 Task: Reply to email with the signature Aiden Davis with the subject 'Meeting invitation' from softage.1@softage.net with the message 'Can you please provide more information about the recent company merger?'
Action: Mouse moved to (1058, 212)
Screenshot: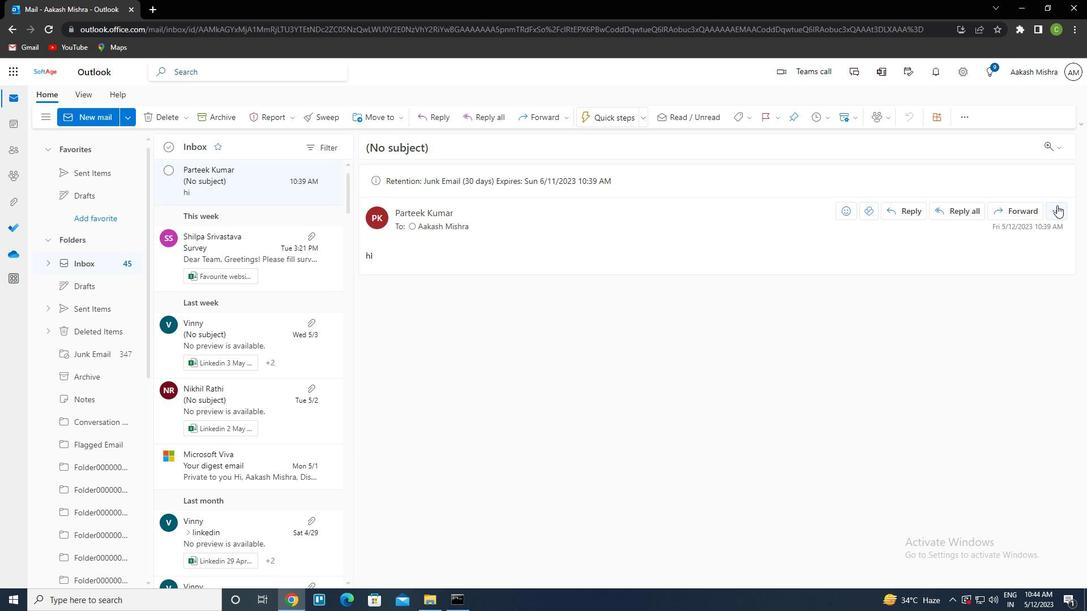 
Action: Mouse pressed left at (1058, 212)
Screenshot: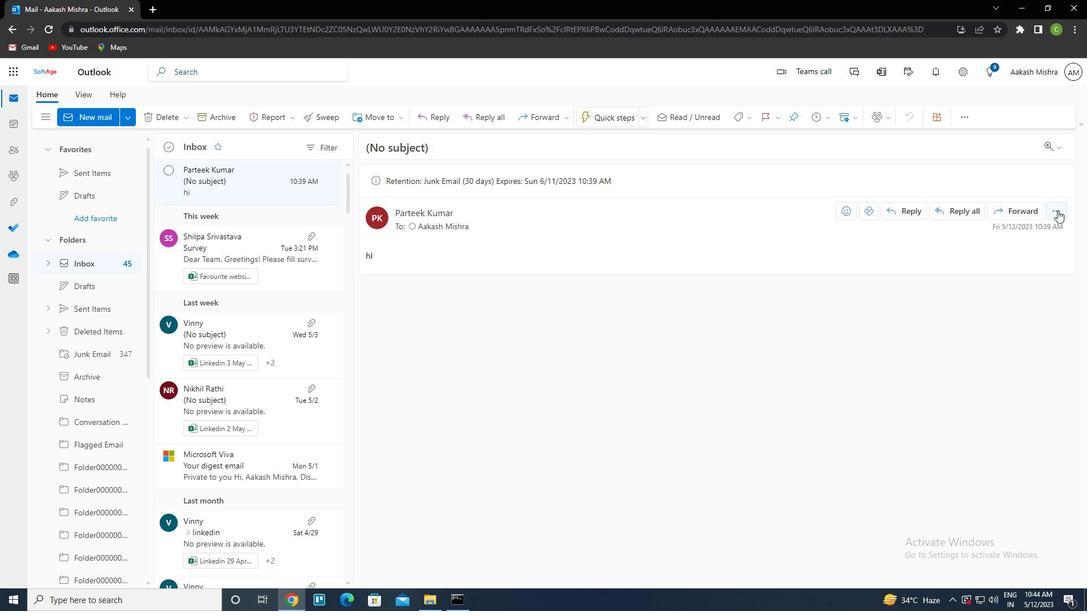
Action: Mouse moved to (973, 217)
Screenshot: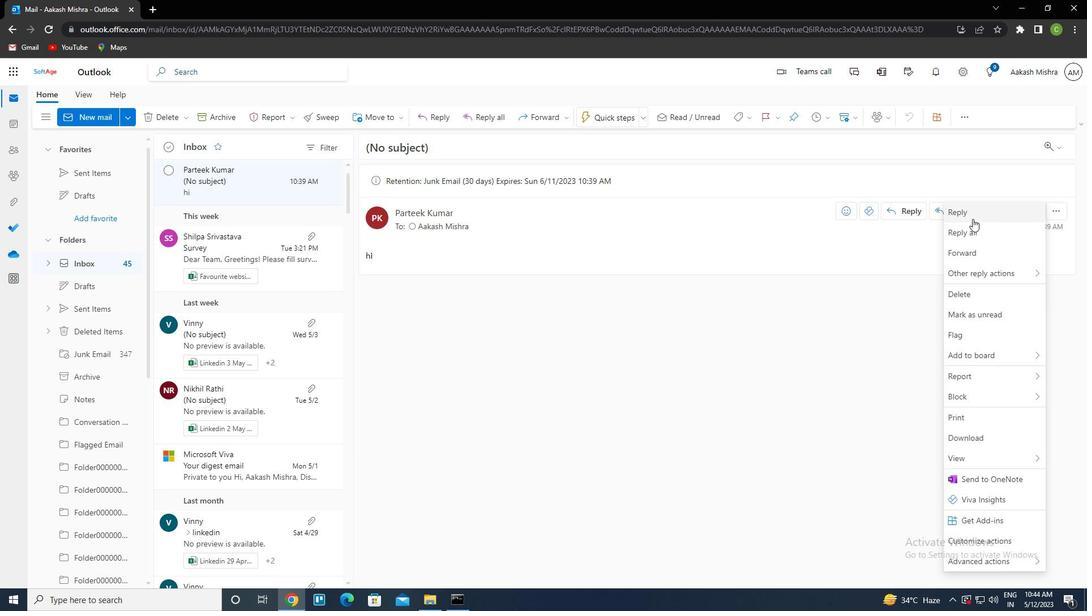 
Action: Mouse pressed left at (973, 217)
Screenshot: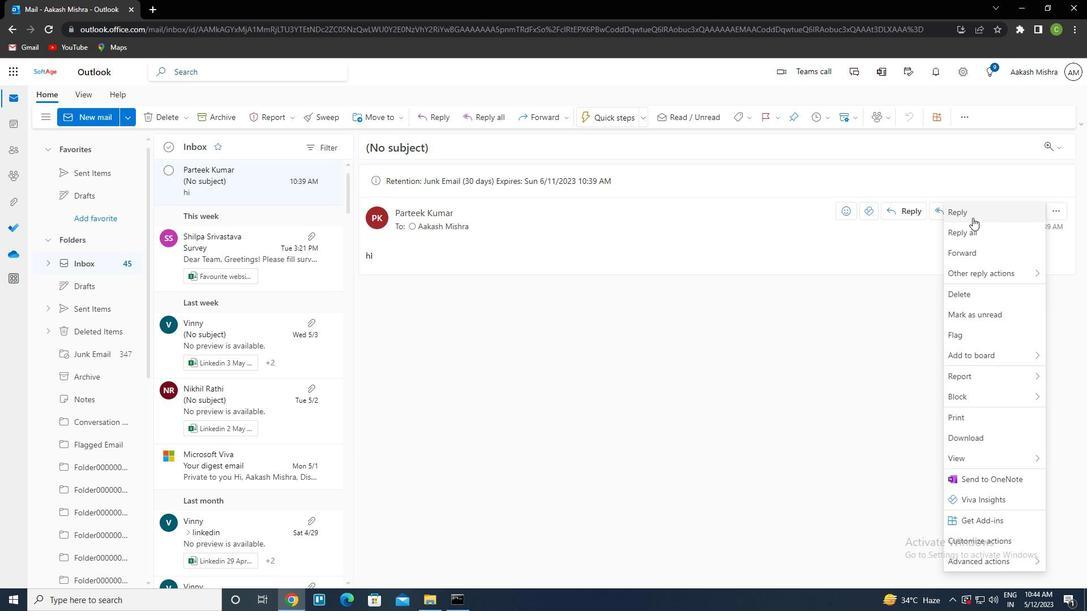 
Action: Mouse moved to (899, 211)
Screenshot: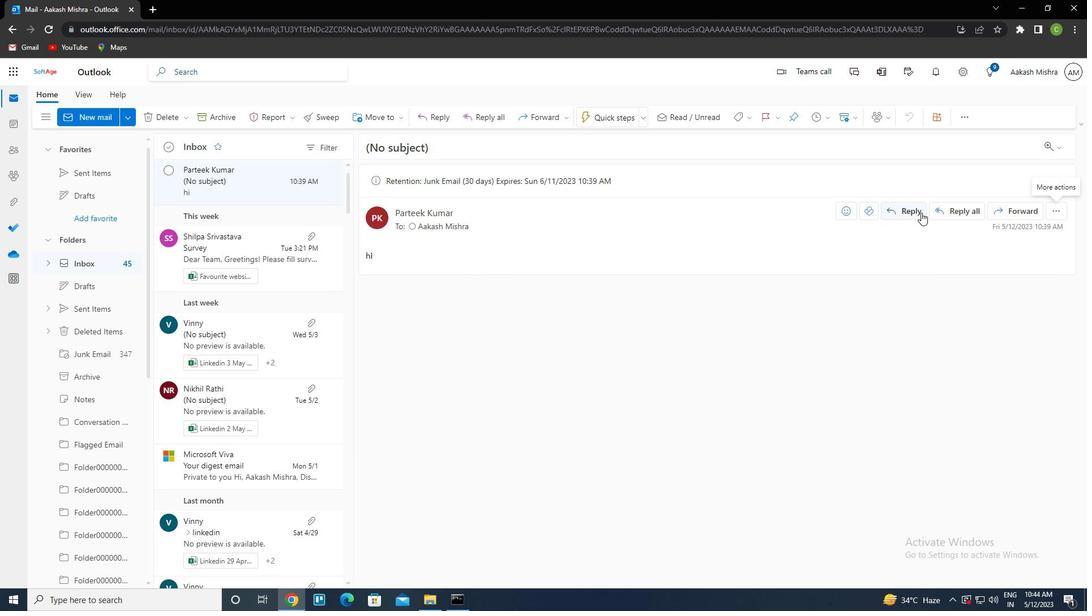 
Action: Mouse pressed left at (899, 211)
Screenshot: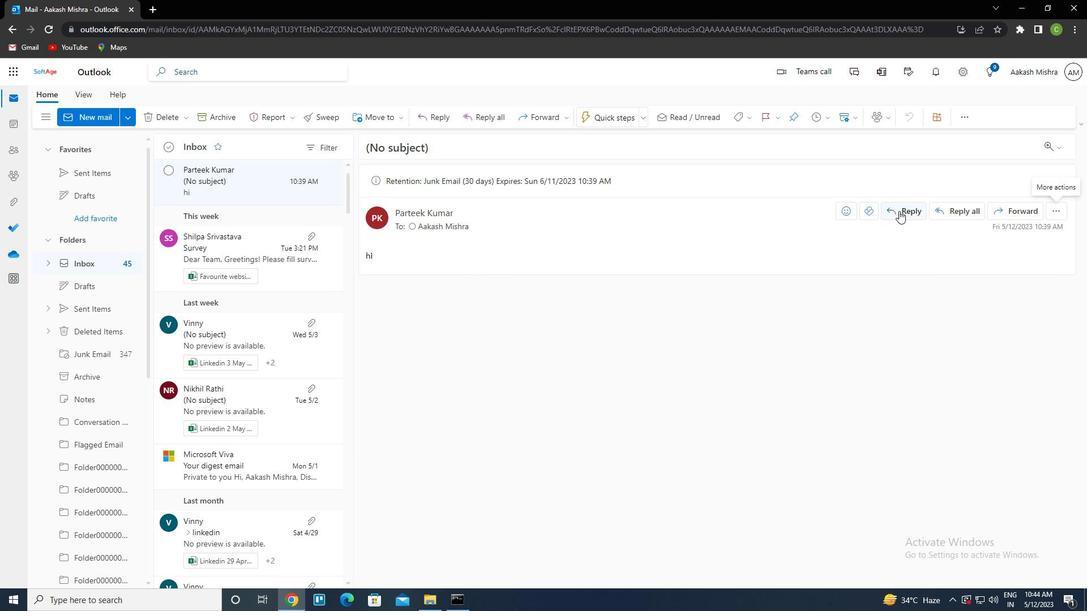 
Action: Mouse moved to (730, 117)
Screenshot: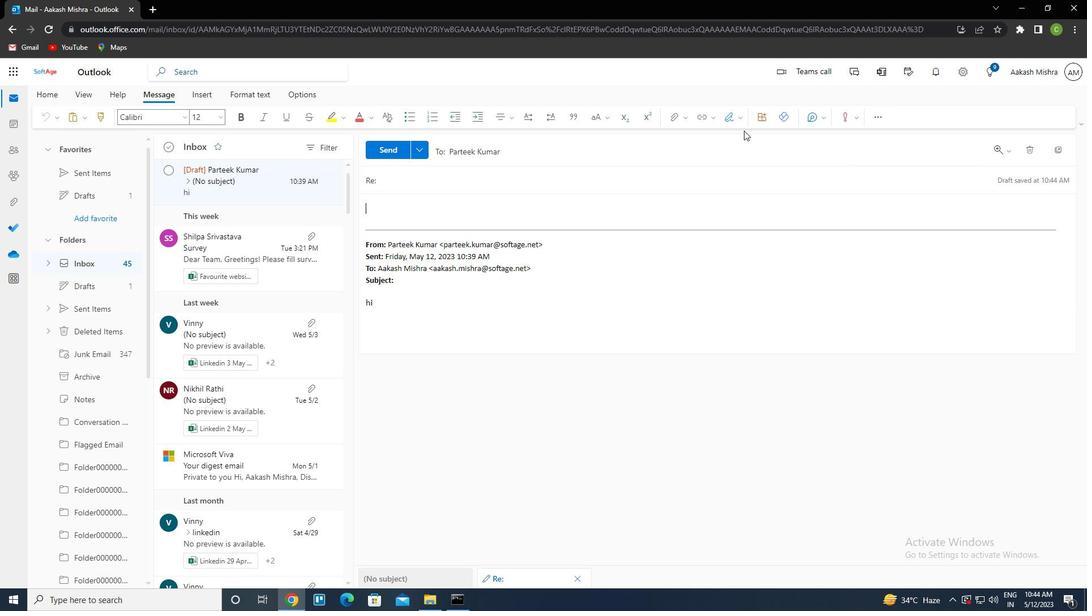 
Action: Mouse pressed left at (730, 117)
Screenshot: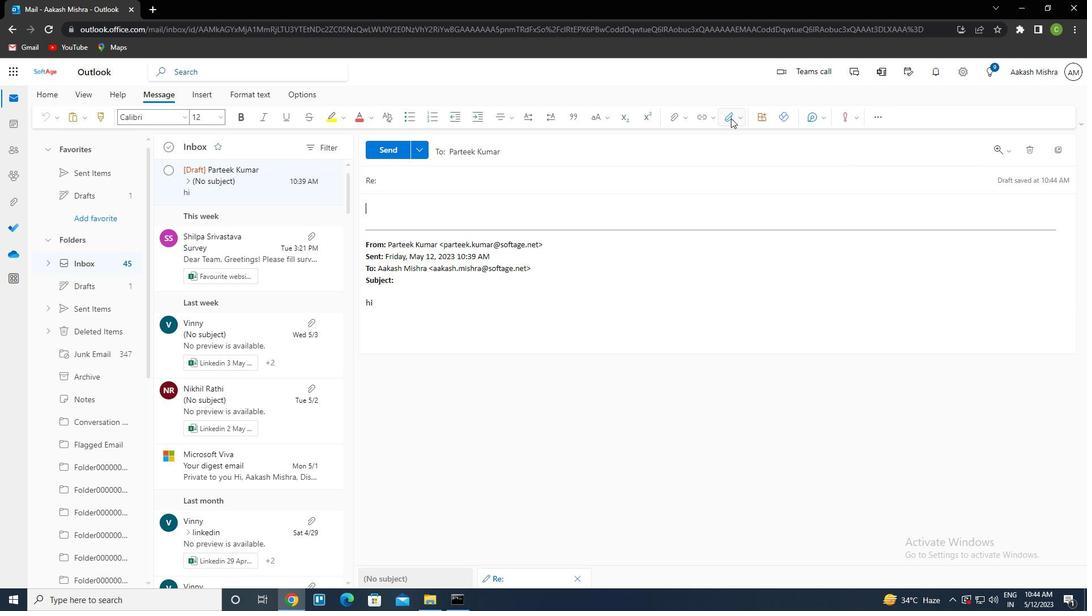 
Action: Mouse moved to (720, 141)
Screenshot: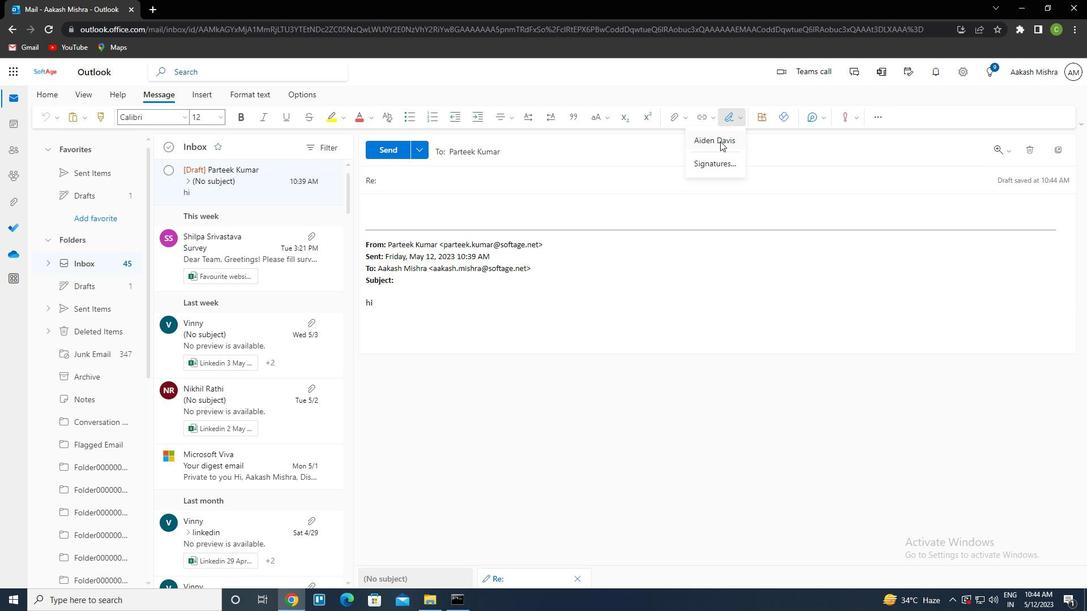 
Action: Mouse pressed left at (720, 141)
Screenshot: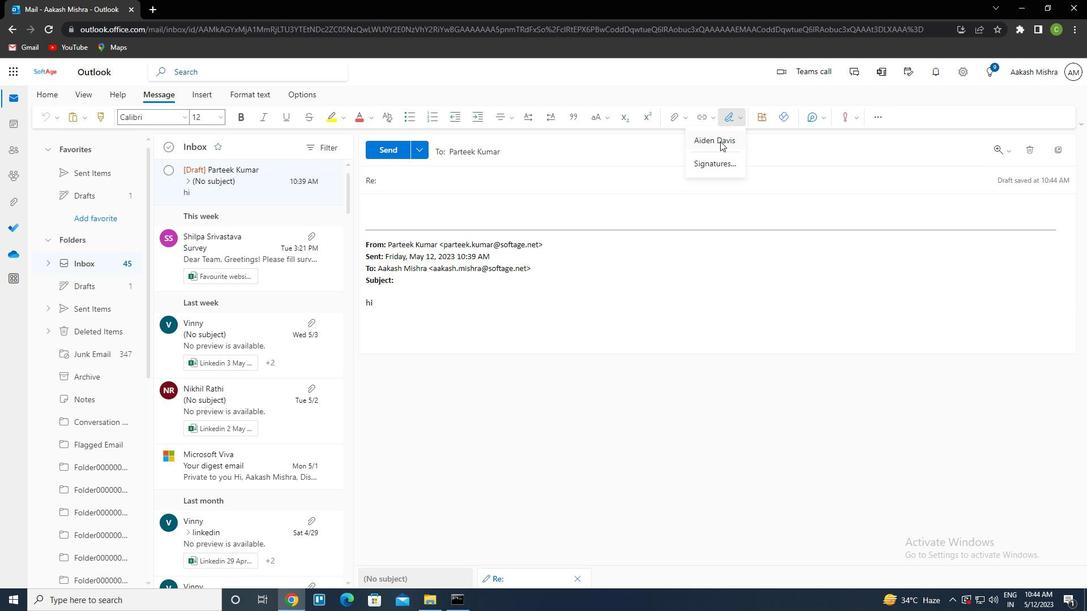 
Action: Mouse moved to (405, 182)
Screenshot: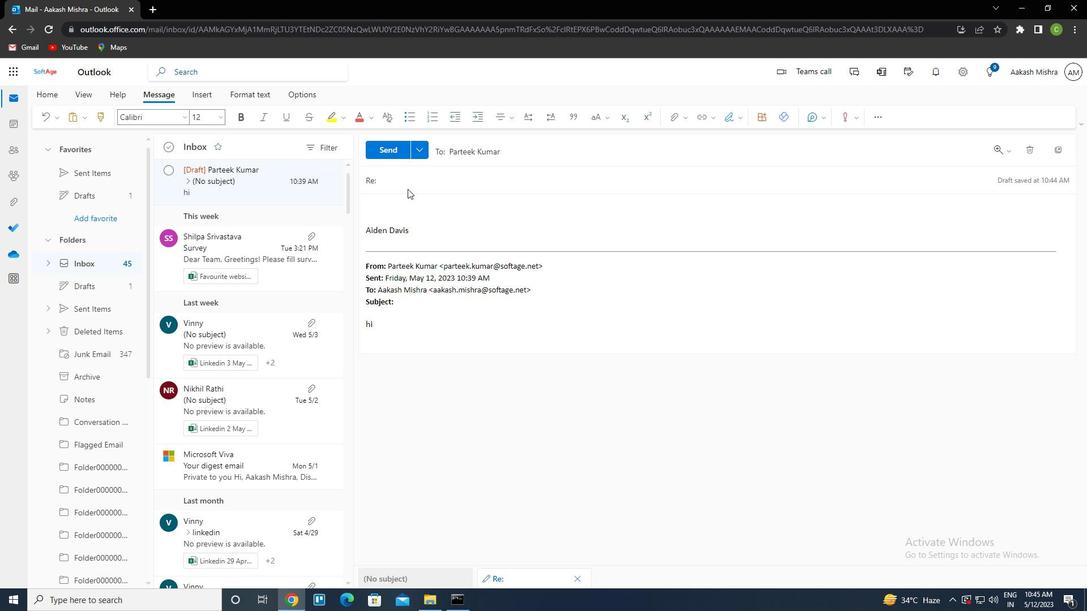 
Action: Mouse pressed left at (405, 182)
Screenshot: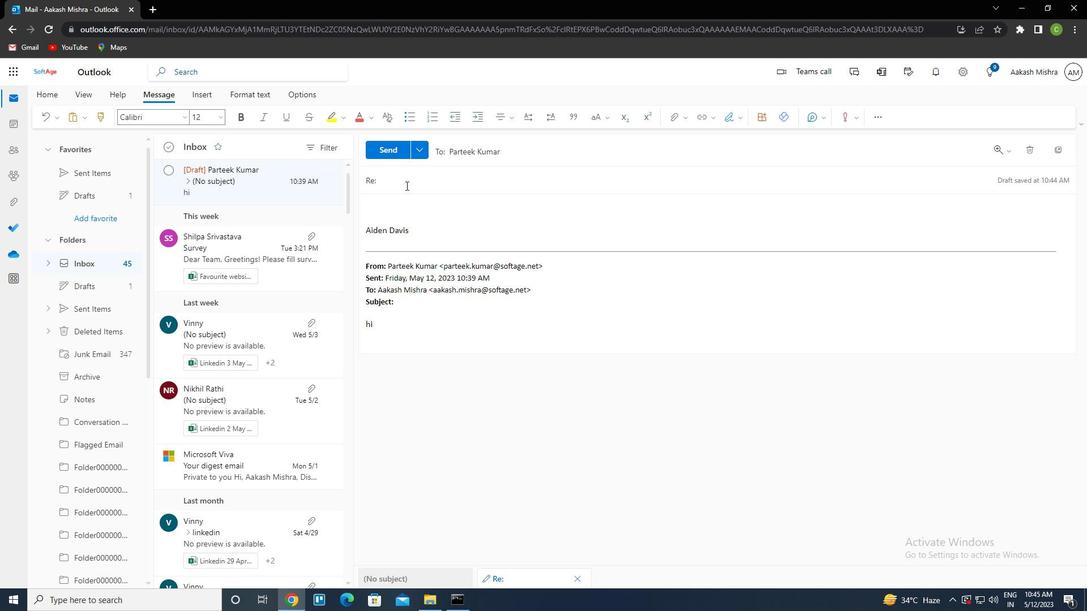 
Action: Key pressed <Key.caps_lock>m<Key.caps_lock>eeting<Key.space><Key.caps_lock>i<Key.caps_lock>Nvitation
Screenshot: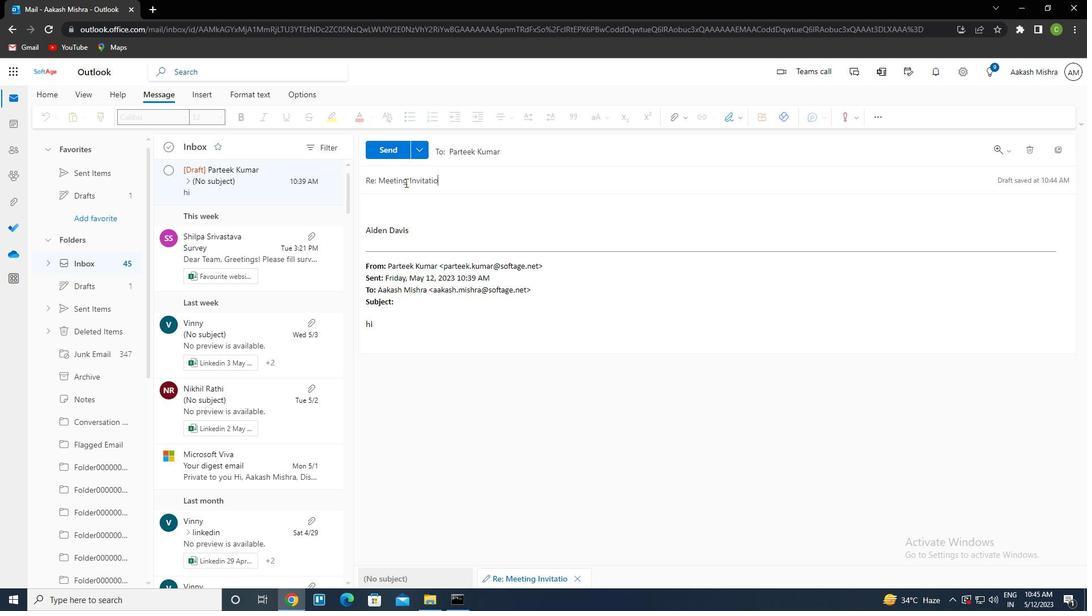 
Action: Mouse moved to (384, 206)
Screenshot: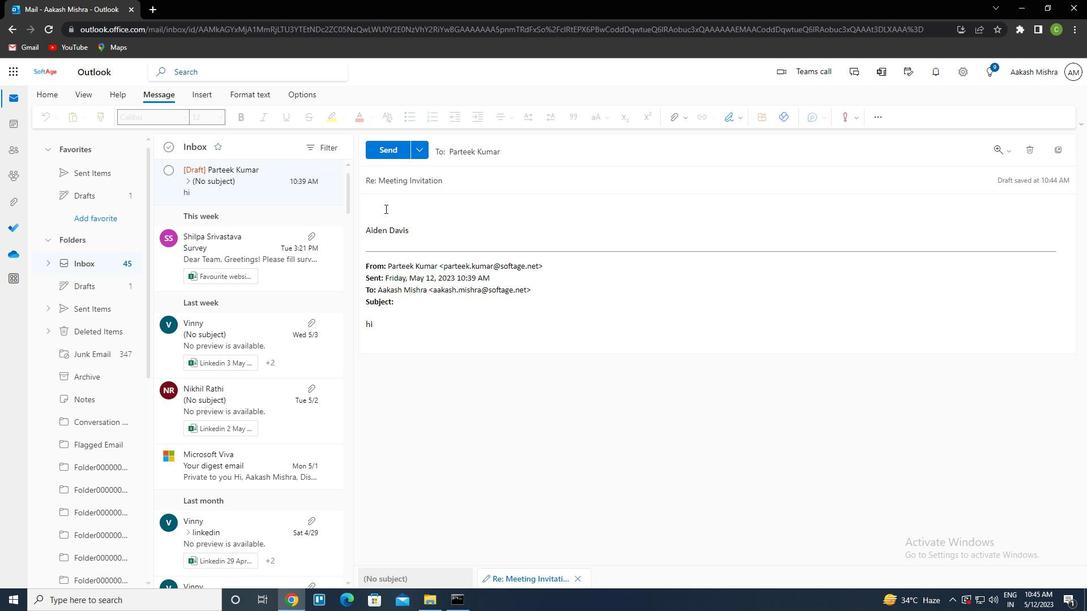
Action: Mouse pressed left at (384, 206)
Screenshot: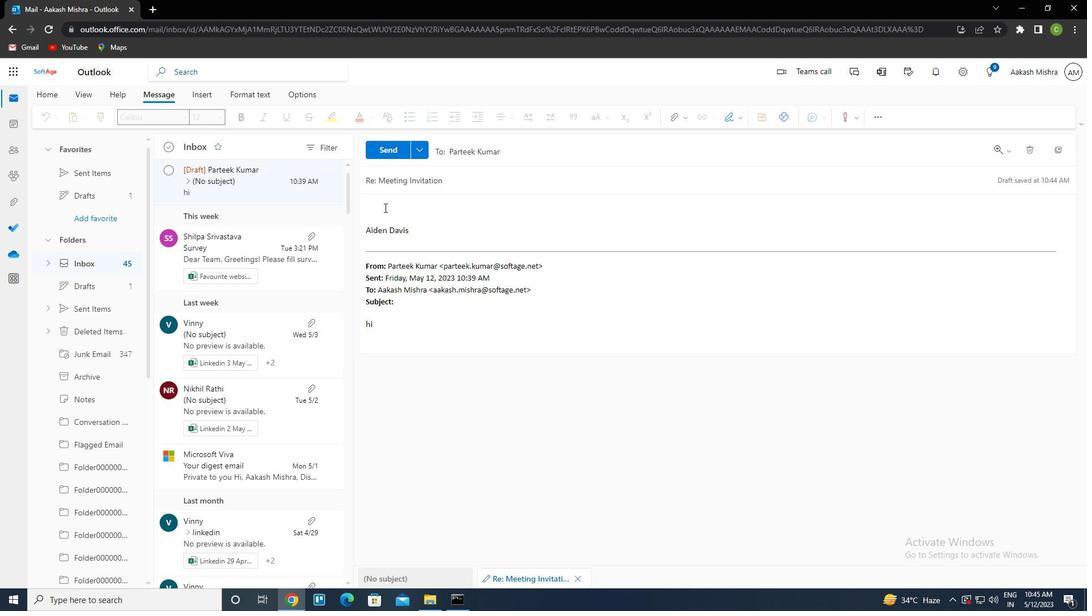 
Action: Key pressed <Key.caps_lock>c<Key.caps_lock>an<Key.space>you<Key.space>provide<Key.space>more<Key.space>informay<Key.backspace>tion<Key.space>about<Key.space>the<Key.space>recent<Key.space>company<Key.space>merger
Screenshot: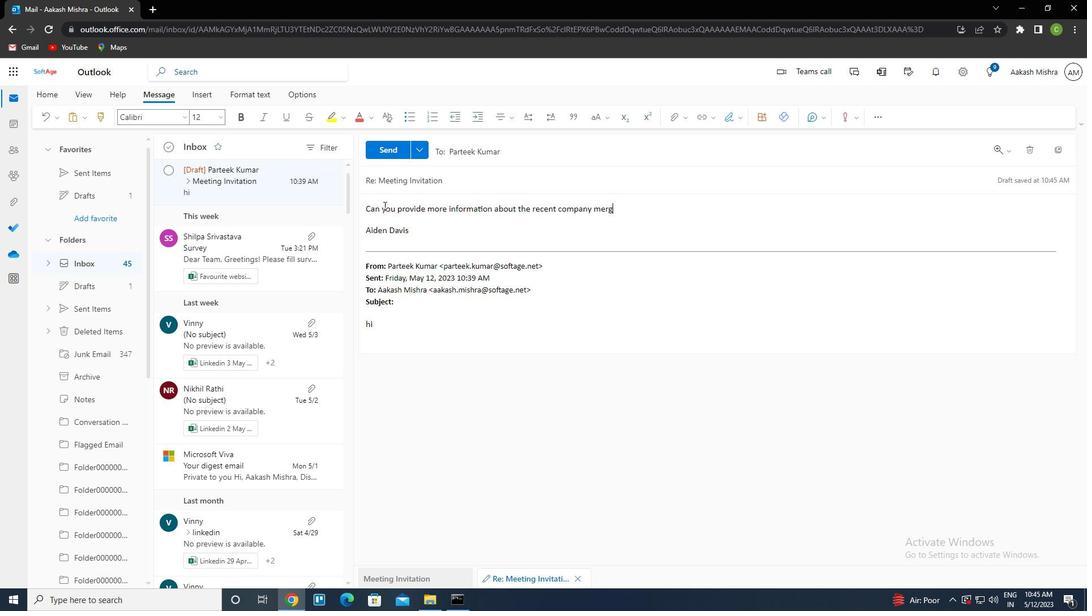 
Action: Mouse moved to (380, 150)
Screenshot: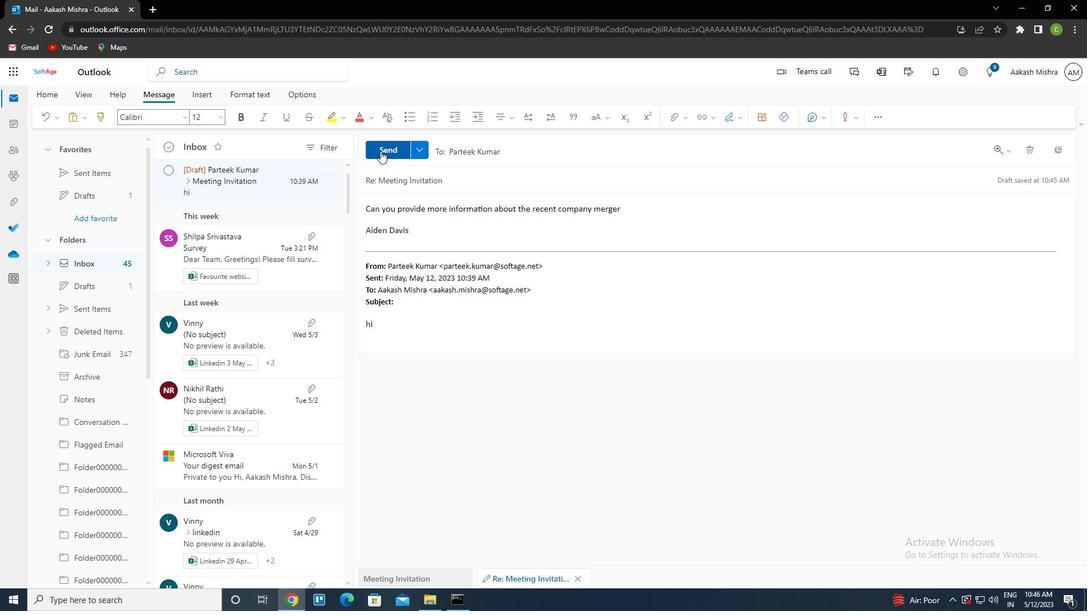 
Action: Mouse pressed left at (380, 150)
Screenshot: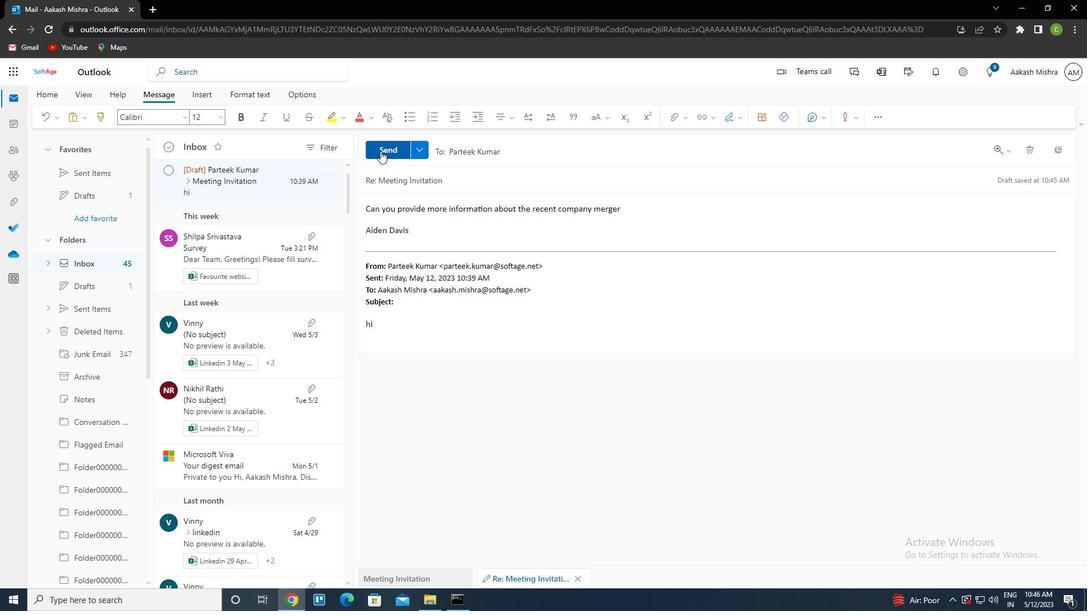 
Action: Mouse moved to (510, 425)
Screenshot: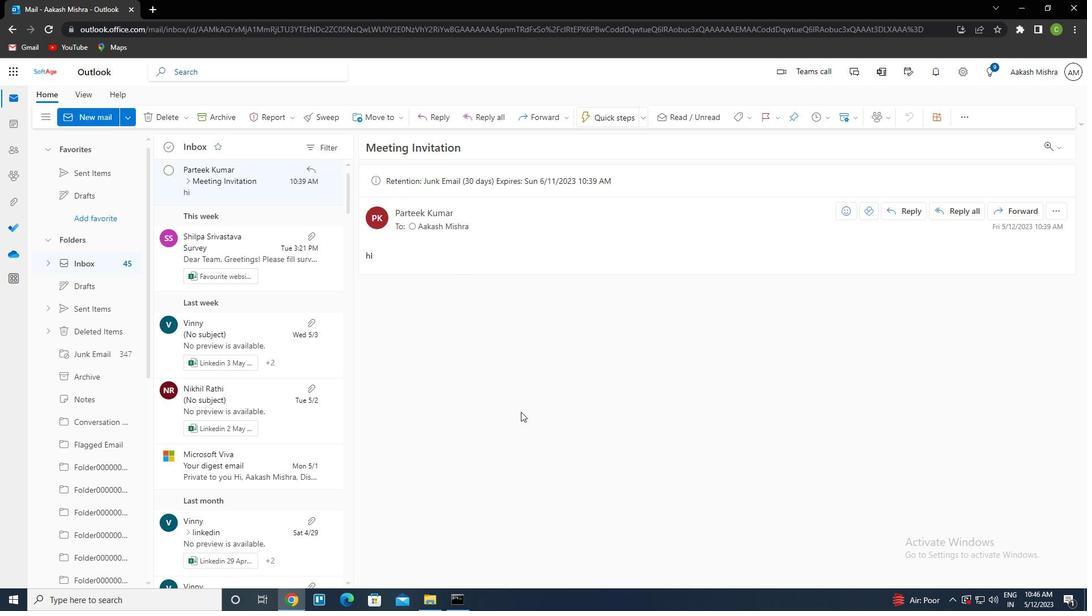 
